 Task: Create List Real Estate Finance in Board Customer Retention Program Strategy and Execution to Workspace Customer Relationship Management
Action: Mouse moved to (97, 286)
Screenshot: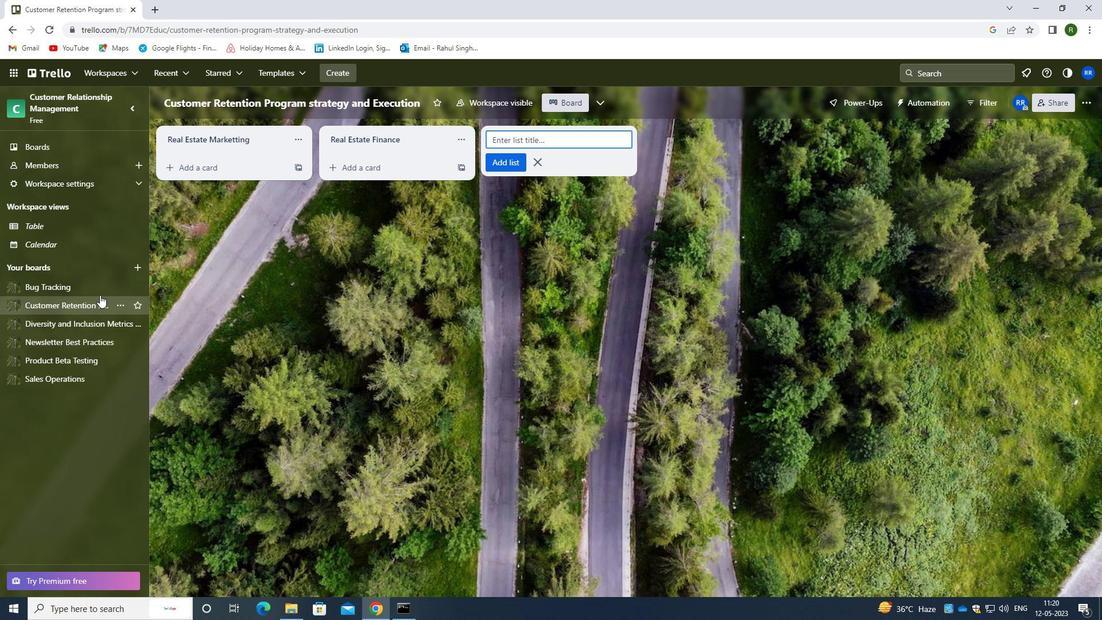 
Action: Mouse pressed left at (97, 286)
Screenshot: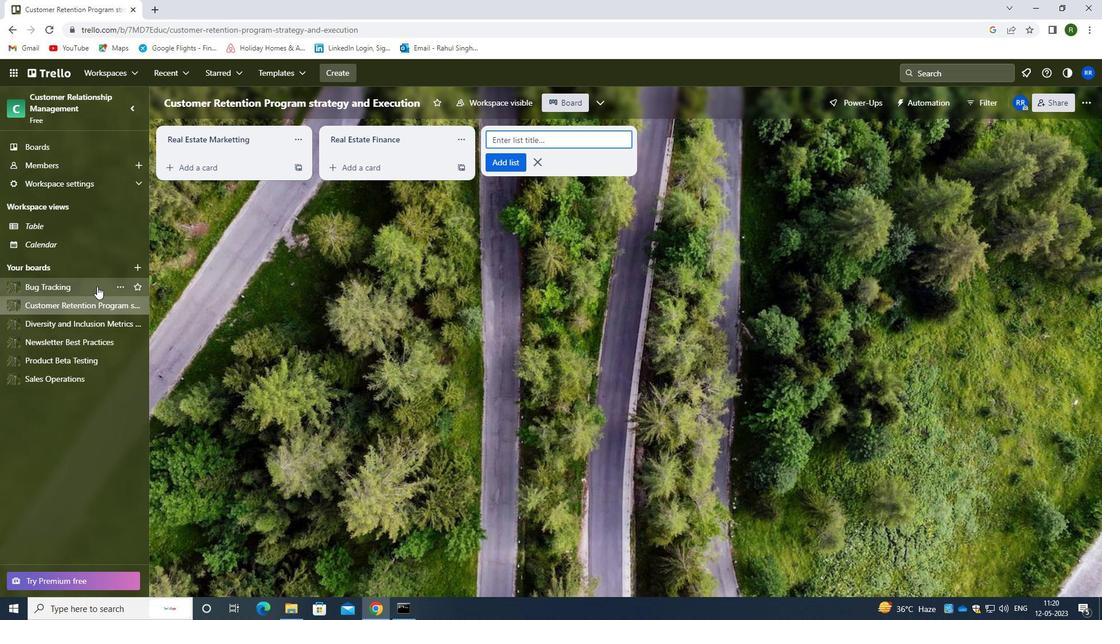 
Action: Mouse moved to (508, 135)
Screenshot: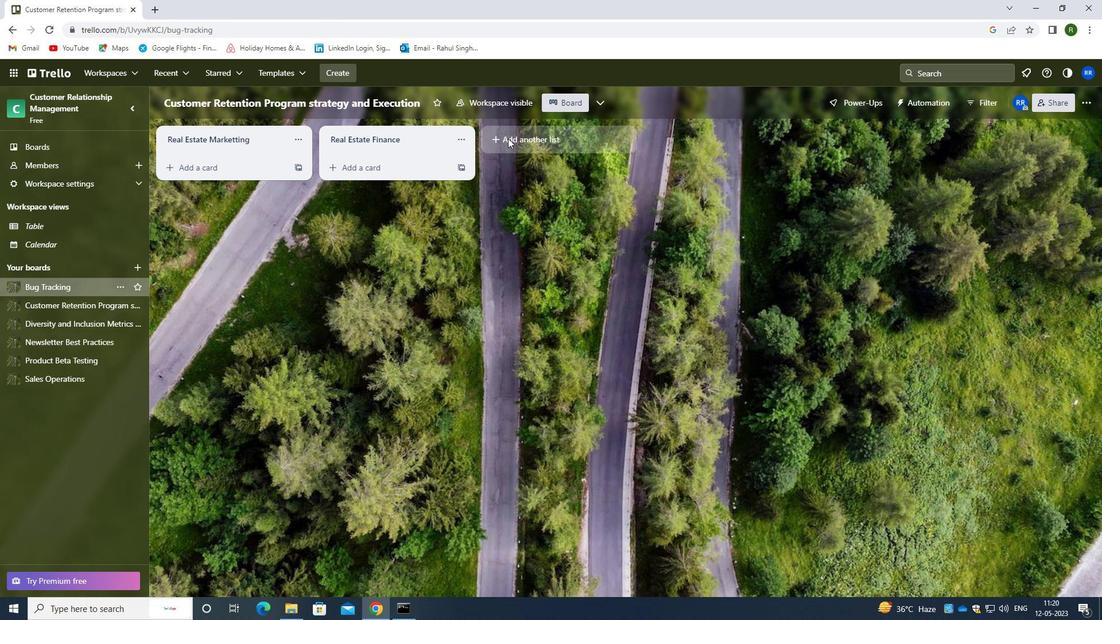 
Action: Mouse pressed left at (508, 135)
Screenshot: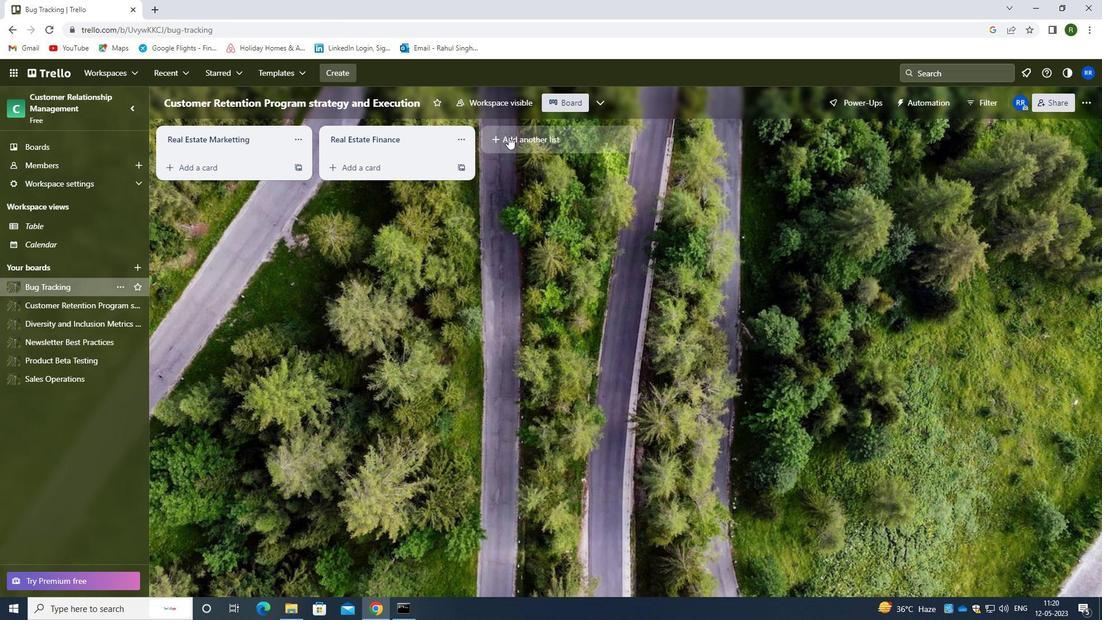 
Action: Mouse moved to (549, 143)
Screenshot: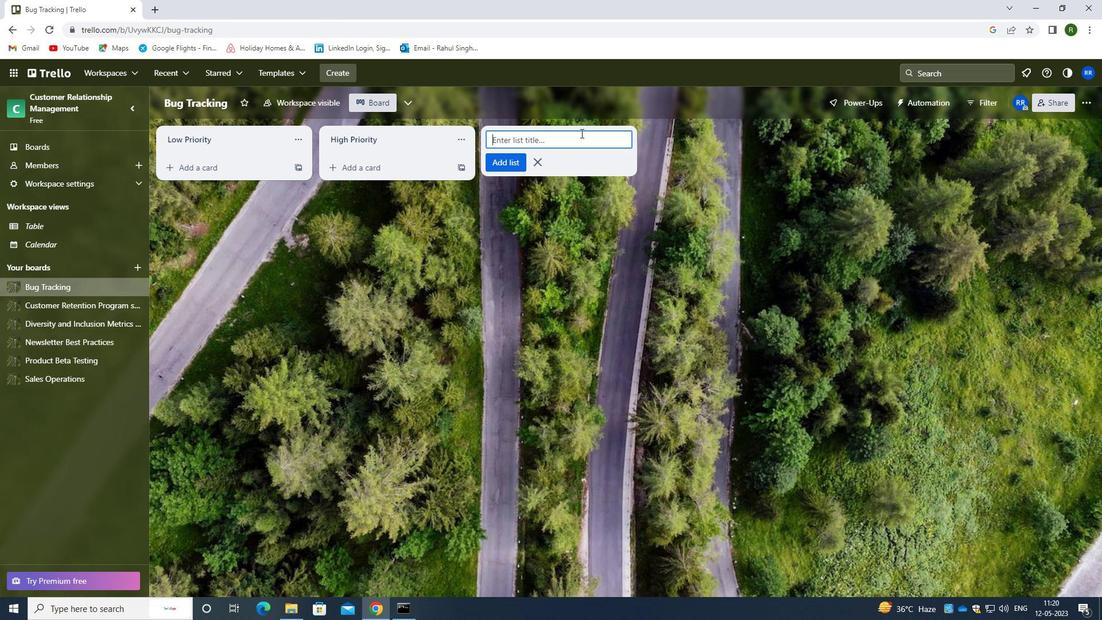
Action: Key pressed <Key.shift><Key.shift>ME<Key.backspace>EETINGS
Screenshot: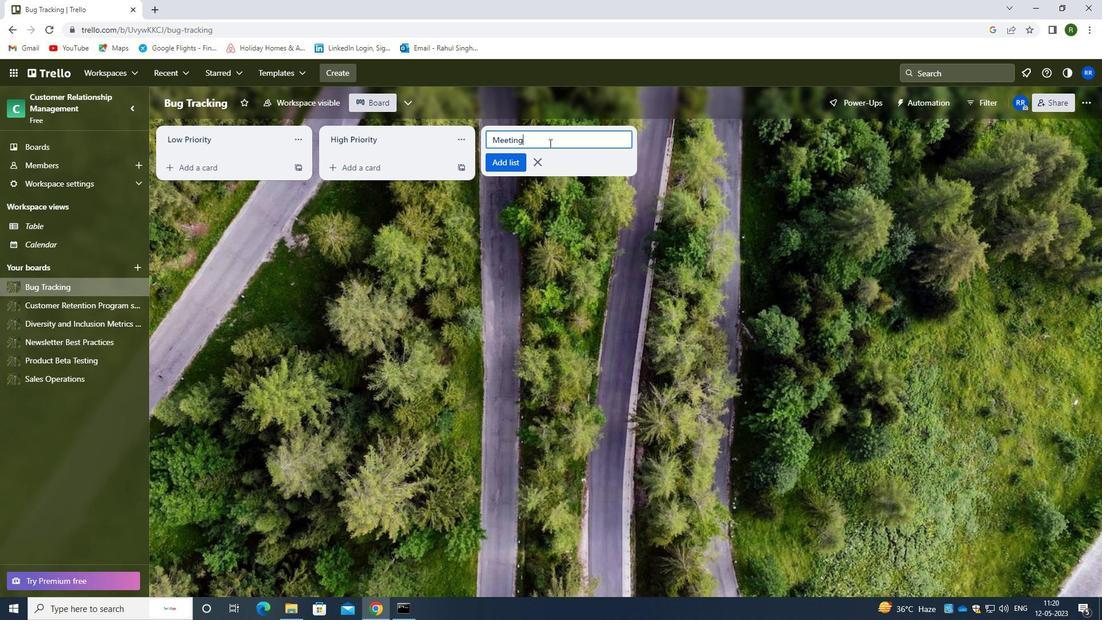 
Action: Mouse moved to (504, 162)
Screenshot: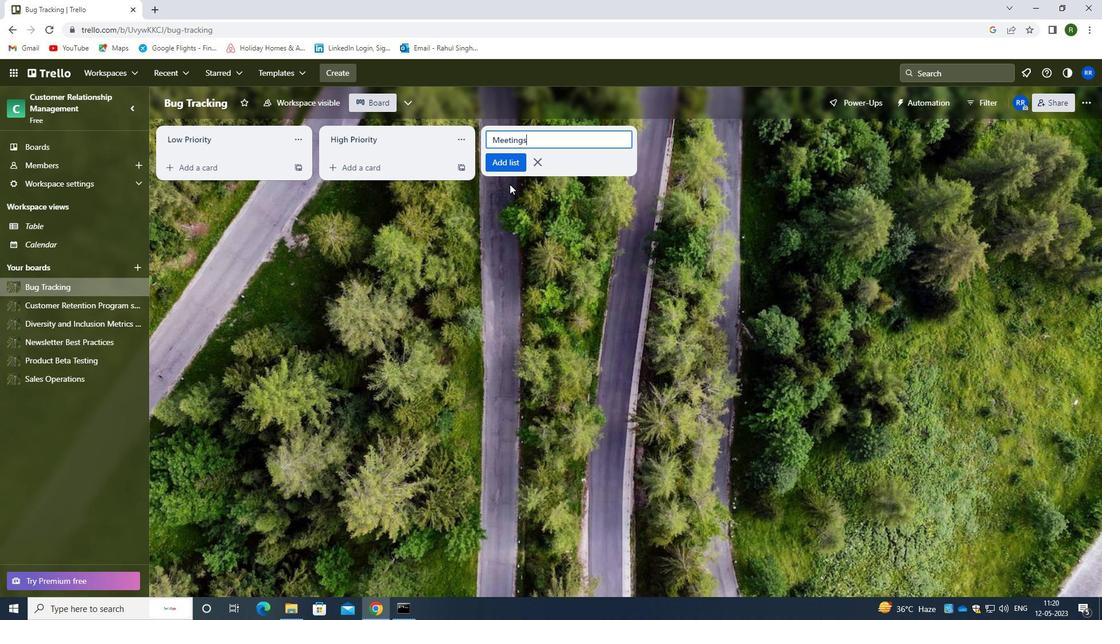 
Action: Mouse pressed left at (504, 162)
Screenshot: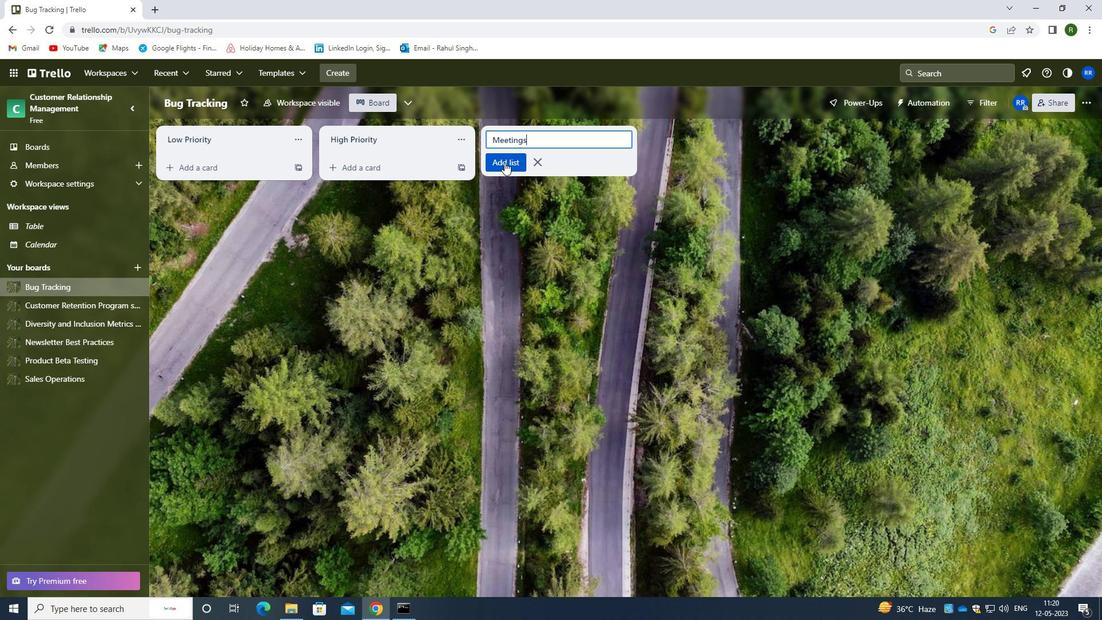 
Action: Mouse moved to (233, 483)
Screenshot: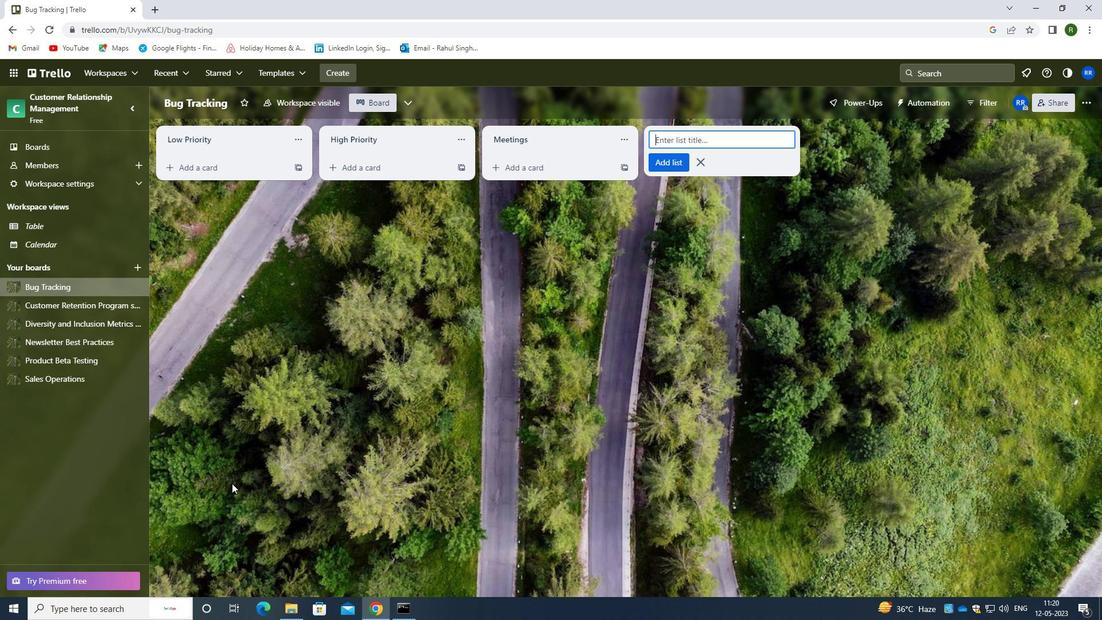 
